 Task: Create a new field with title Stage a blank project ComplexTech with field type as Single-select and options as Not Started, In Progress and Complete
Action: Mouse moved to (71, 467)
Screenshot: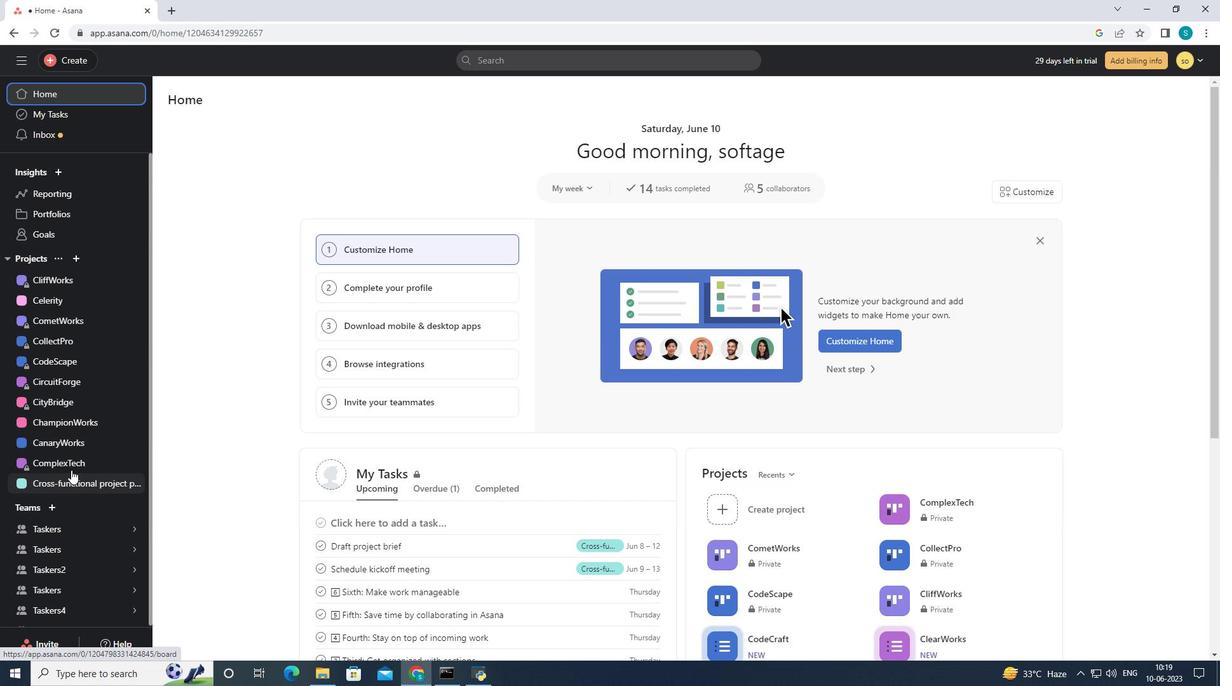 
Action: Mouse pressed left at (71, 467)
Screenshot: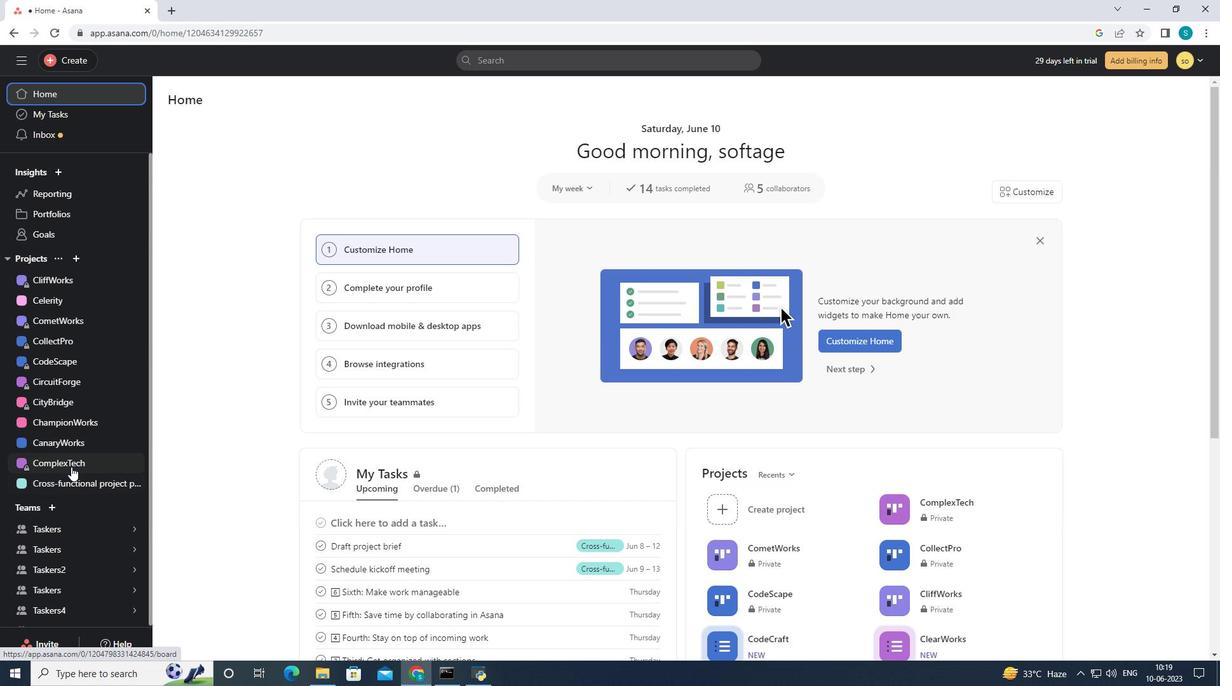 
Action: Mouse moved to (1174, 110)
Screenshot: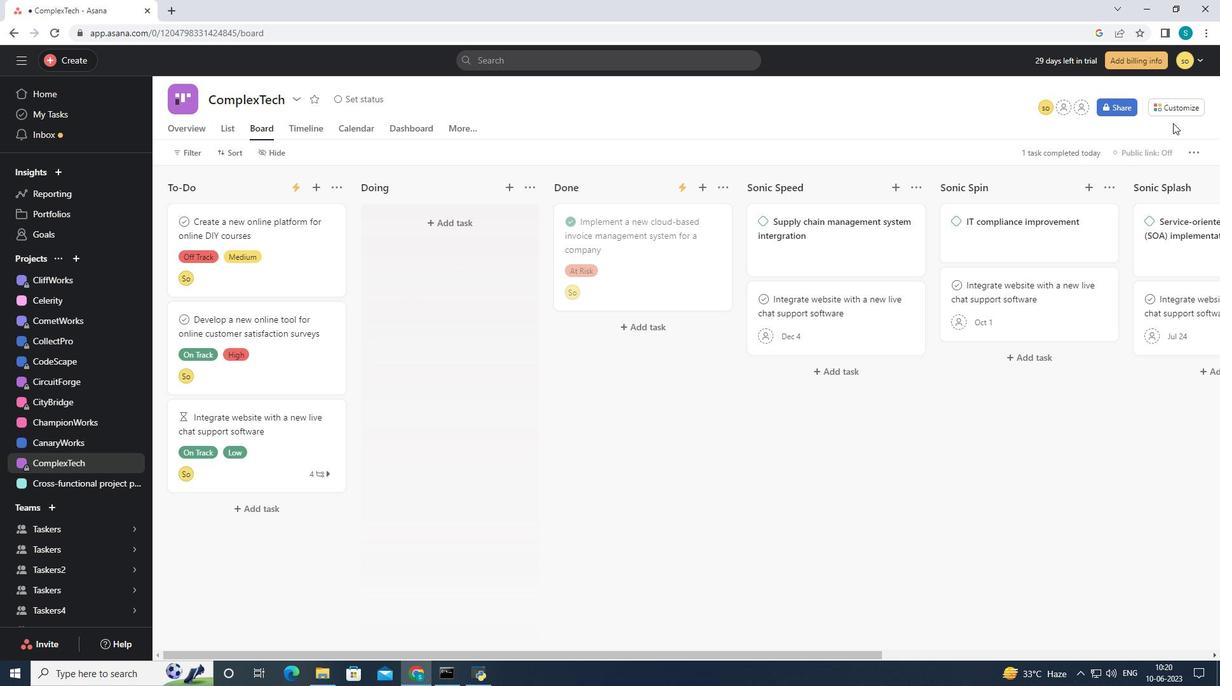 
Action: Mouse pressed left at (1174, 110)
Screenshot: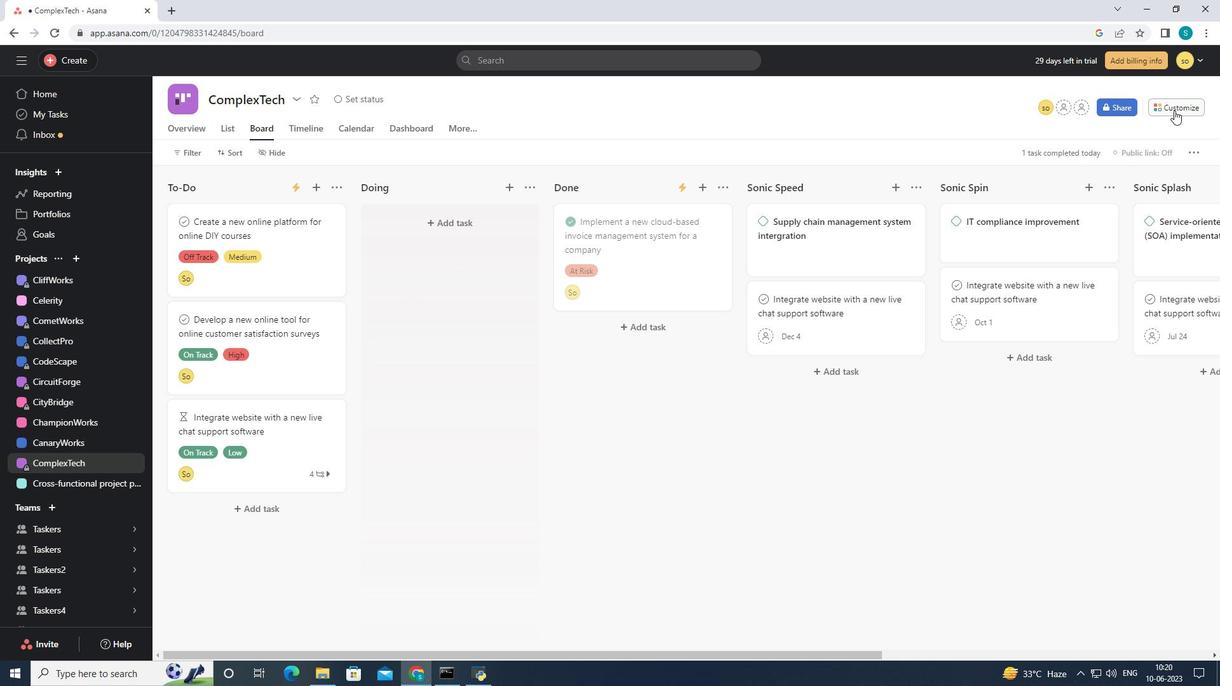 
Action: Mouse moved to (1038, 244)
Screenshot: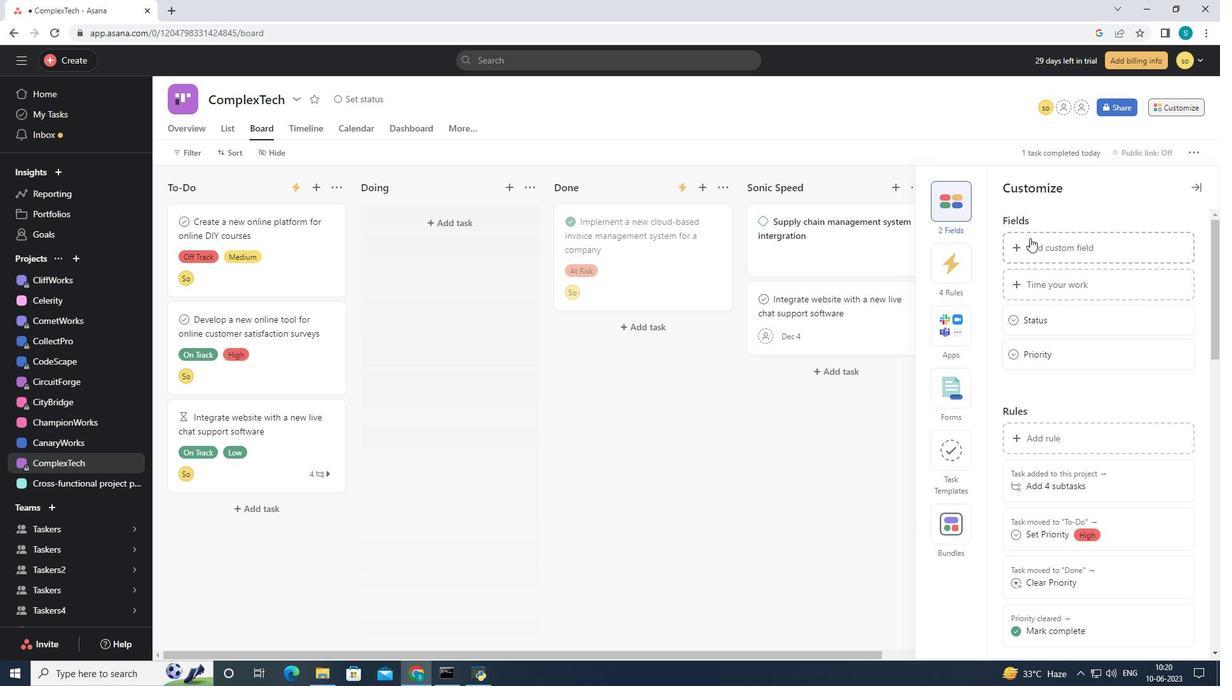 
Action: Mouse pressed left at (1038, 244)
Screenshot: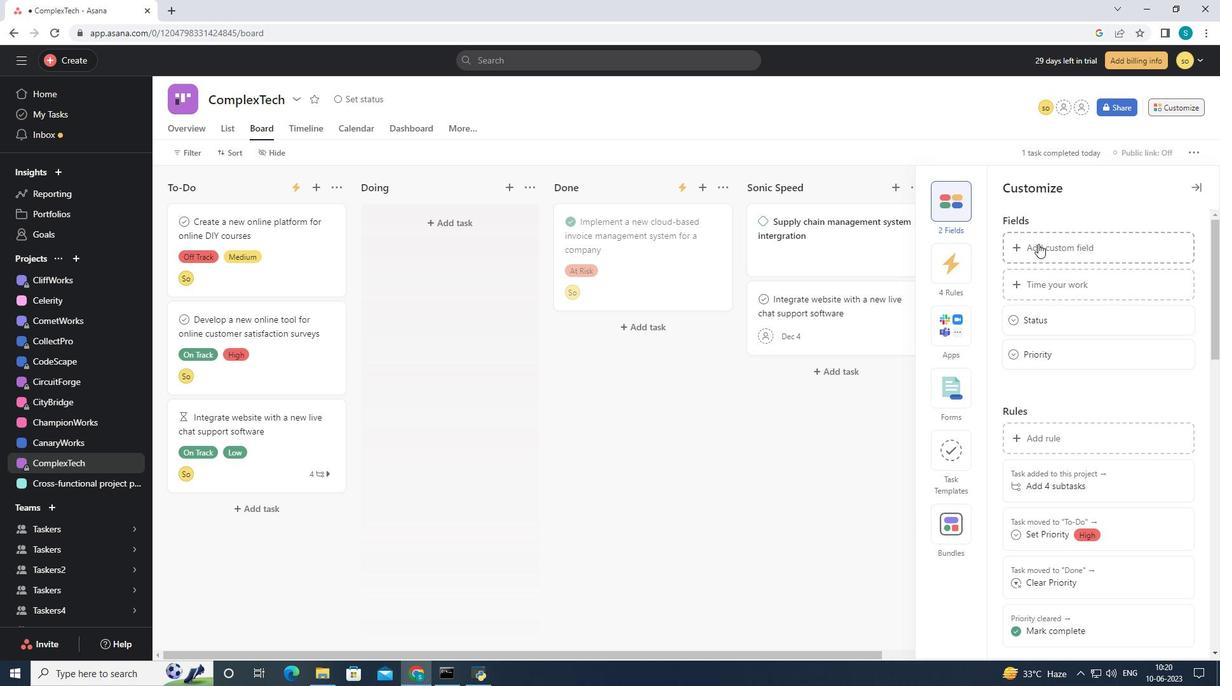 
Action: Mouse moved to (587, 191)
Screenshot: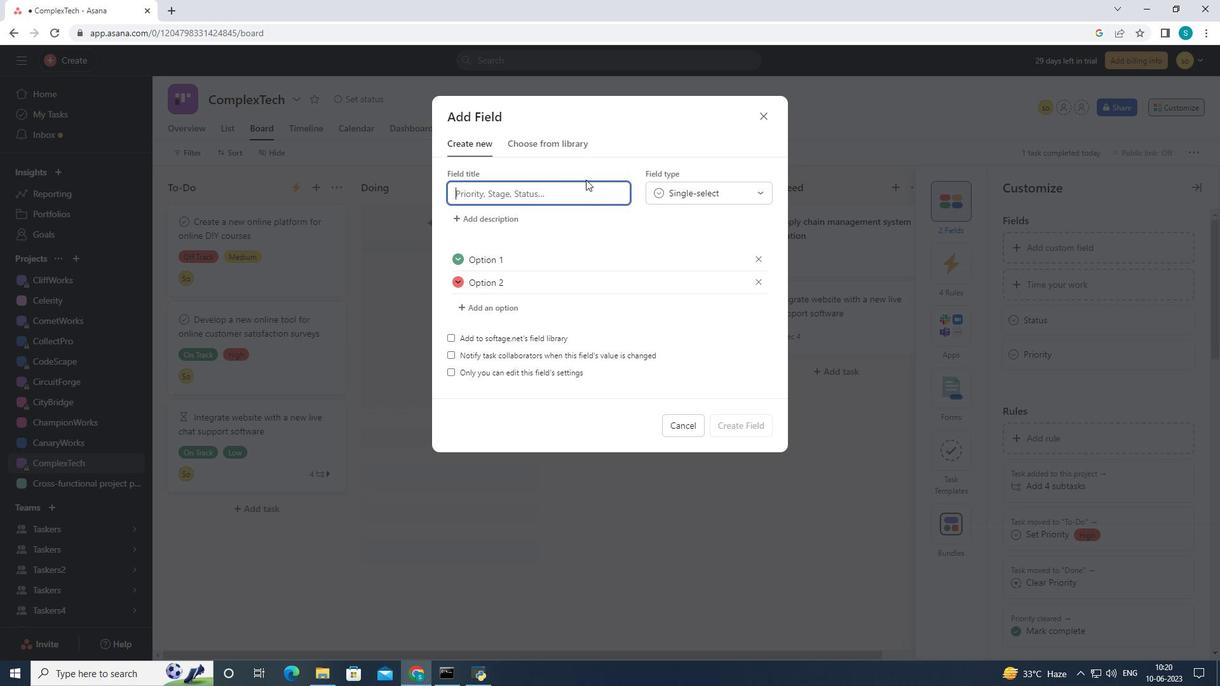 
Action: Mouse pressed left at (587, 191)
Screenshot: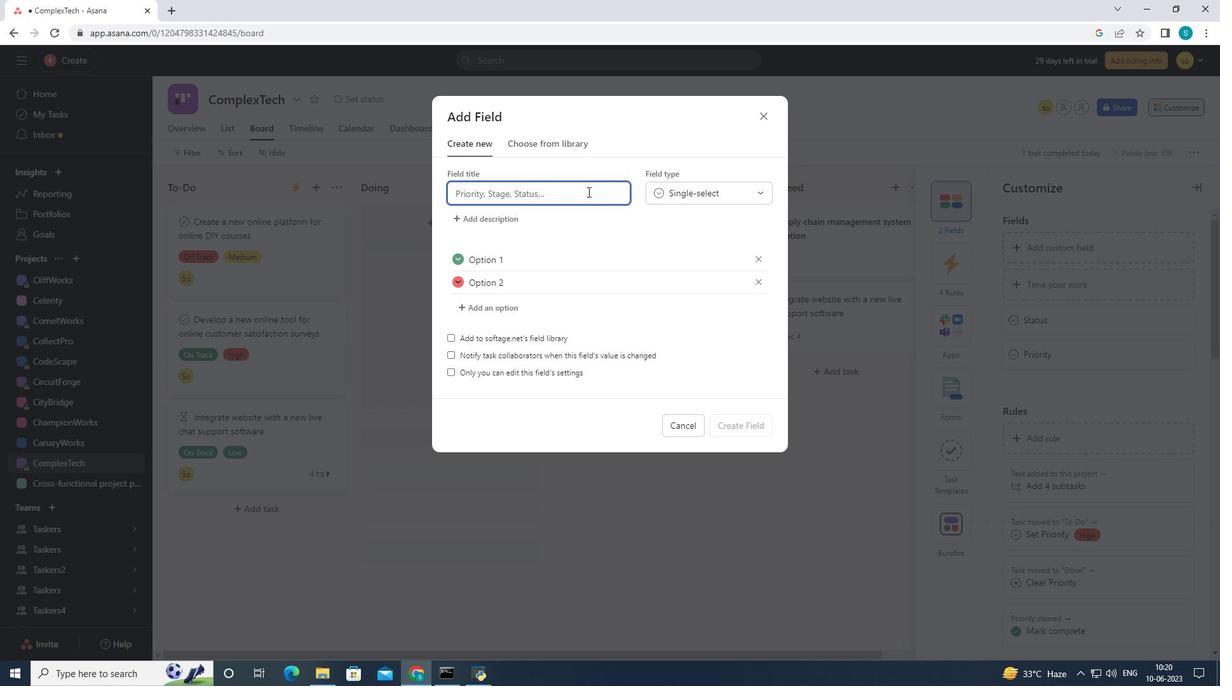 
Action: Key pressed <Key.shift><Key.shift><Key.shift><Key.shift><Key.shift><Key.shift><Key.shift><Key.shift><Key.shift><Key.shift><Key.shift><Key.shift><Key.shift><Key.shift><Key.shift><Key.shift><Key.shift><Key.shift><Key.shift><Key.shift><Key.shift><Key.shift><Key.shift><Key.shift><Key.shift><Key.shift><Key.shift><Key.shift><Key.shift><Key.shift><Key.shift><Key.shift><Key.shift><Key.shift><Key.shift><Key.shift><Key.shift><Key.shift><Key.shift><Key.shift><Key.shift><Key.shift><Key.shift><Key.shift><Key.shift><Key.shift><Key.shift><Key.shift><Key.shift><Key.shift><Key.shift><Key.shift><Key.shift><Key.shift><Key.shift><Key.shift><Key.shift><Key.shift><Key.shift><Key.shift><Key.shift><Key.shift><Key.shift><Key.shift><Key.shift><Key.shift><Key.shift><Key.shift><Key.shift><Key.shift><Key.shift><Key.shift><Key.shift><Key.shift><Key.shift><Key.shift><Key.shift>Stage
Screenshot: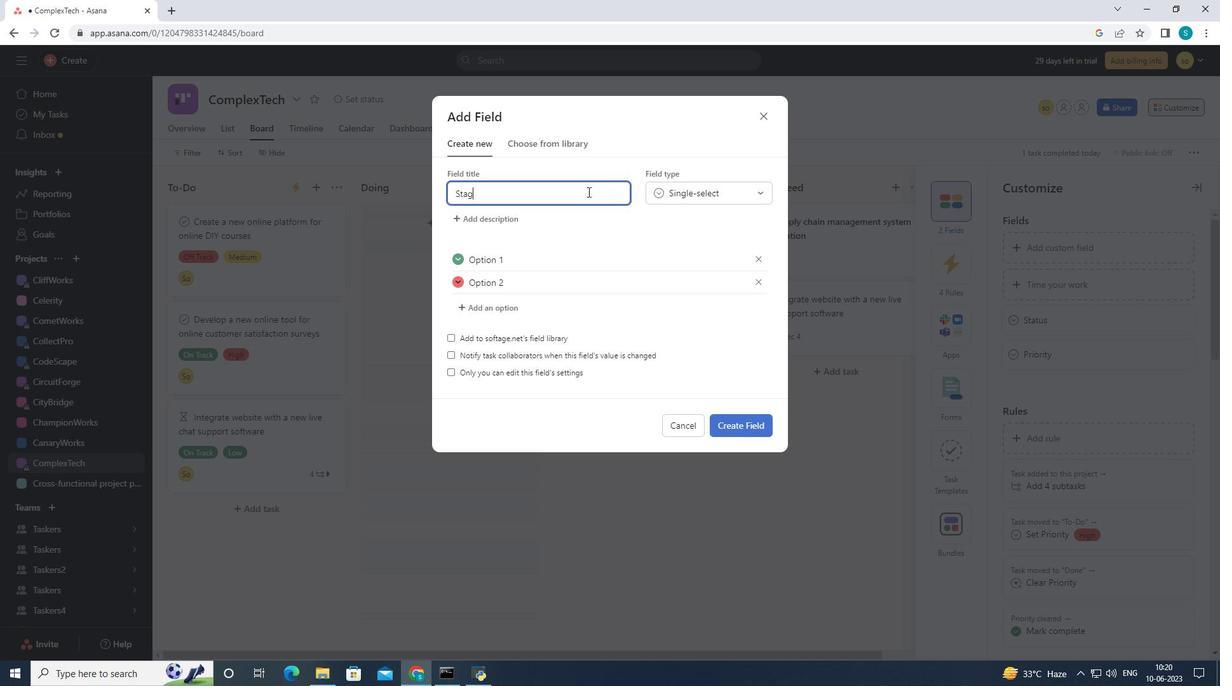 
Action: Mouse moved to (757, 193)
Screenshot: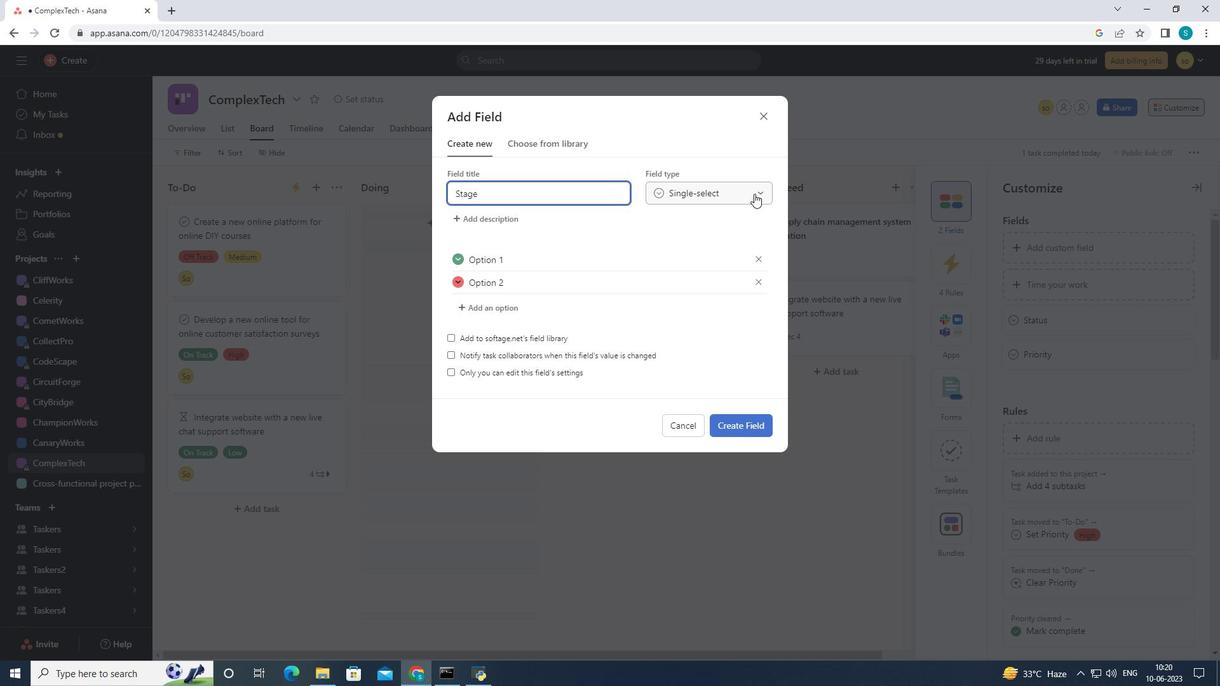 
Action: Mouse pressed left at (757, 193)
Screenshot: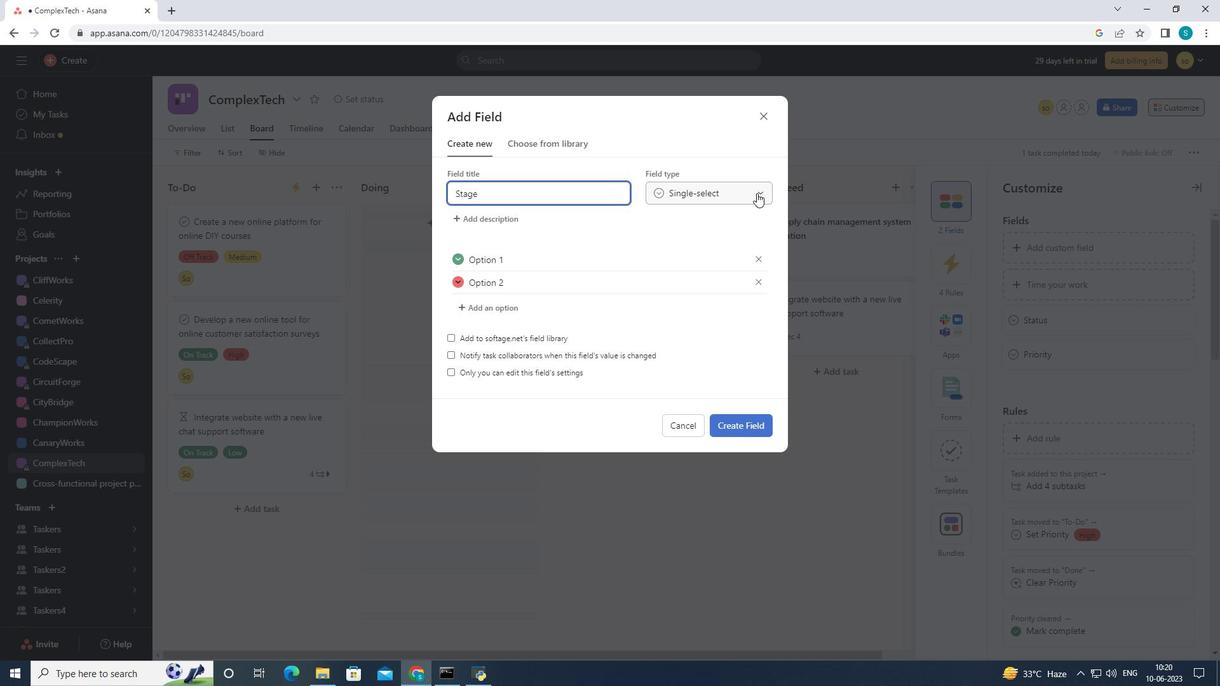 
Action: Mouse moved to (728, 222)
Screenshot: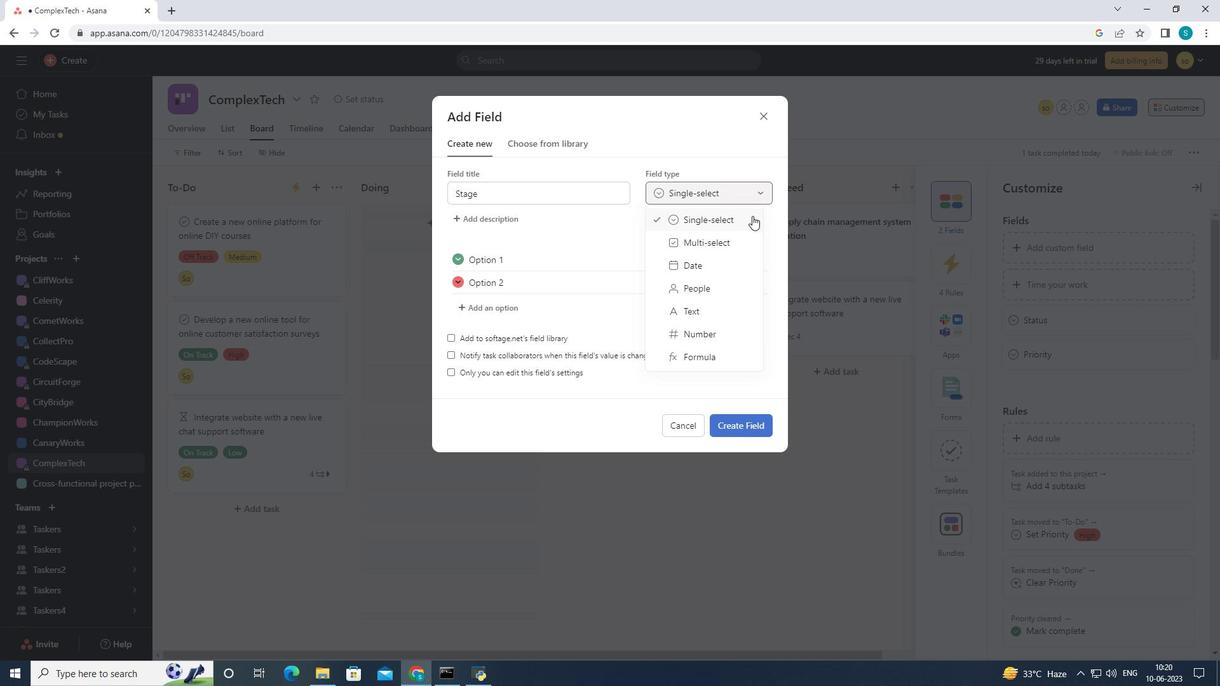 
Action: Mouse pressed left at (728, 222)
Screenshot: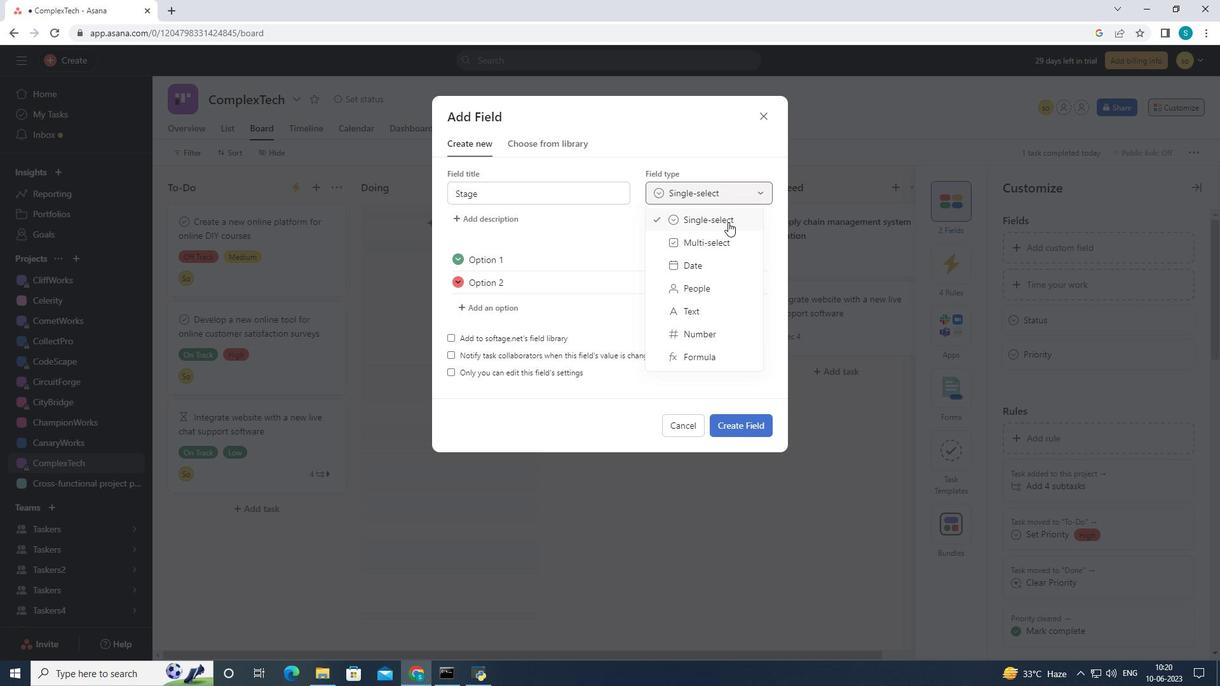 
Action: Mouse moved to (519, 259)
Screenshot: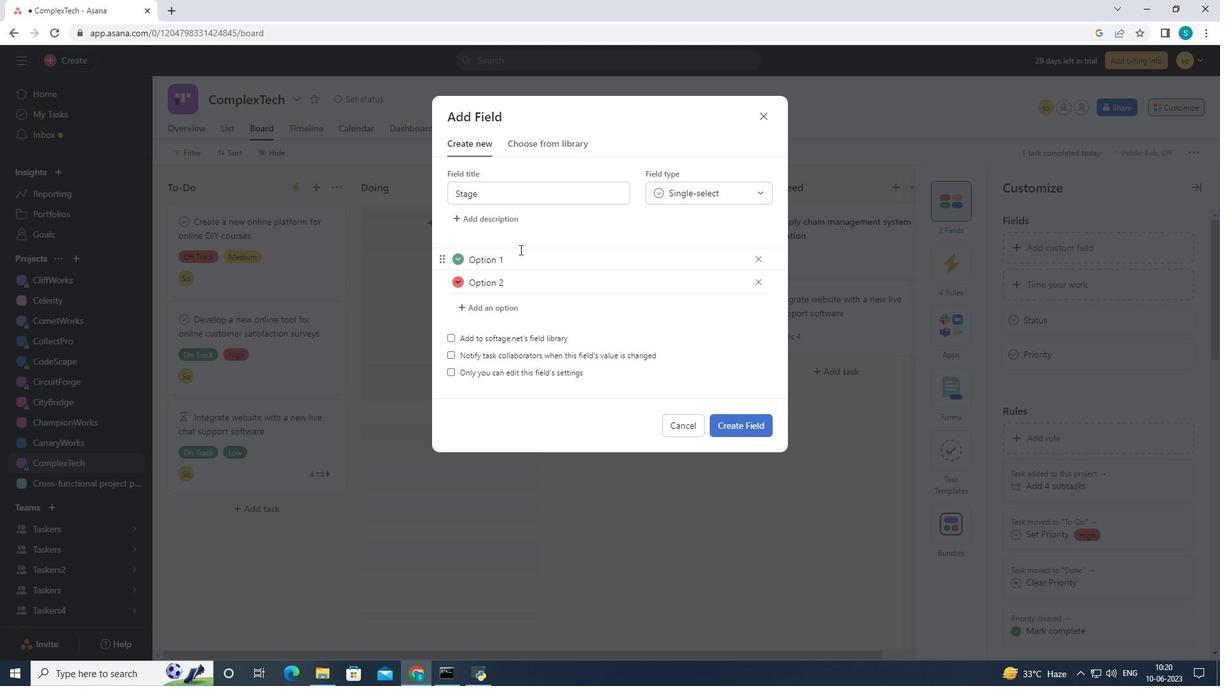 
Action: Mouse pressed left at (519, 259)
Screenshot: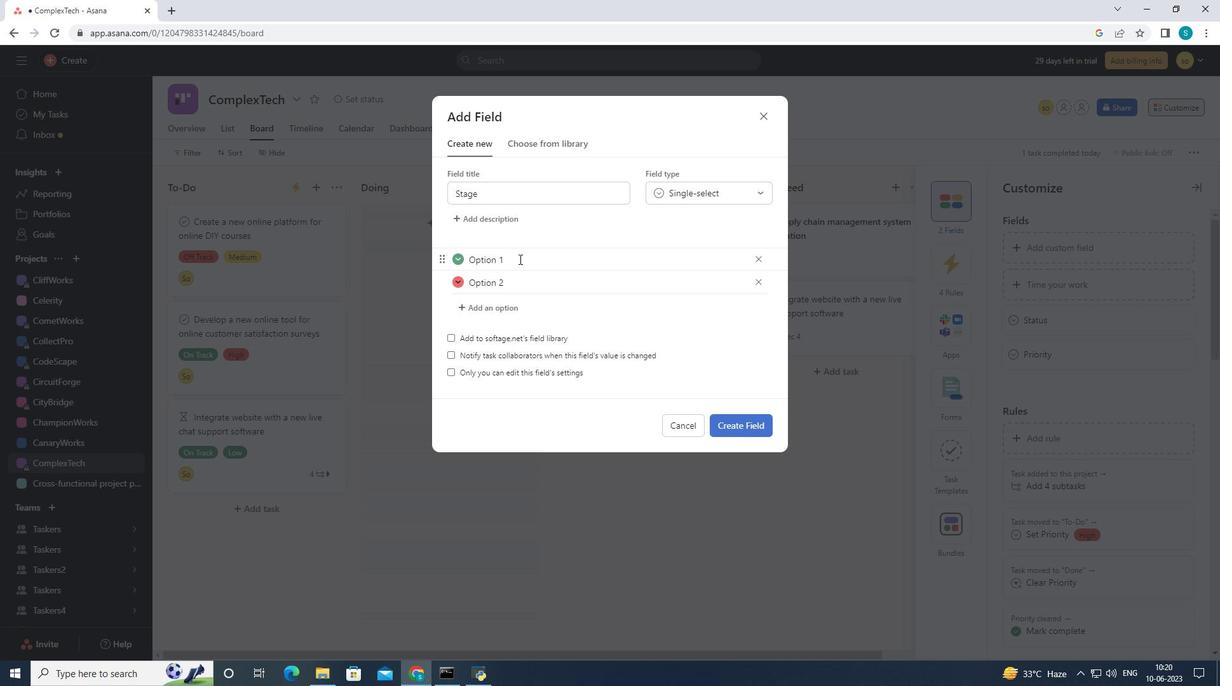 
Action: Mouse moved to (518, 259)
Screenshot: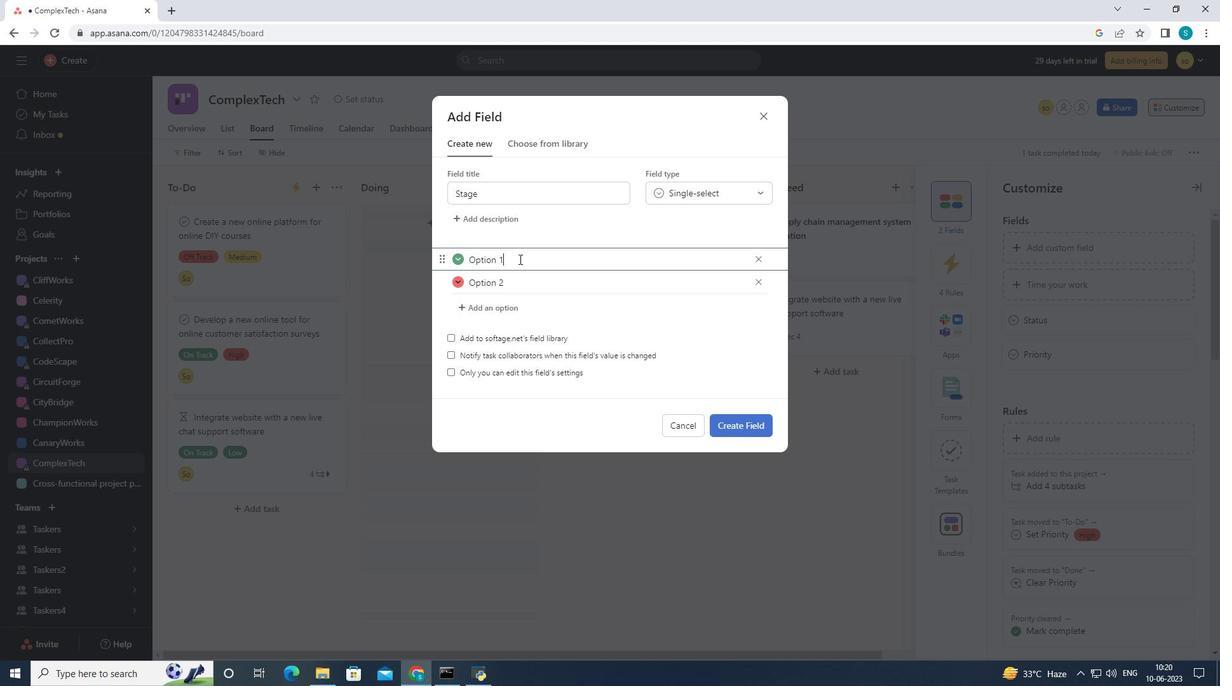 
Action: Mouse pressed left at (518, 259)
Screenshot: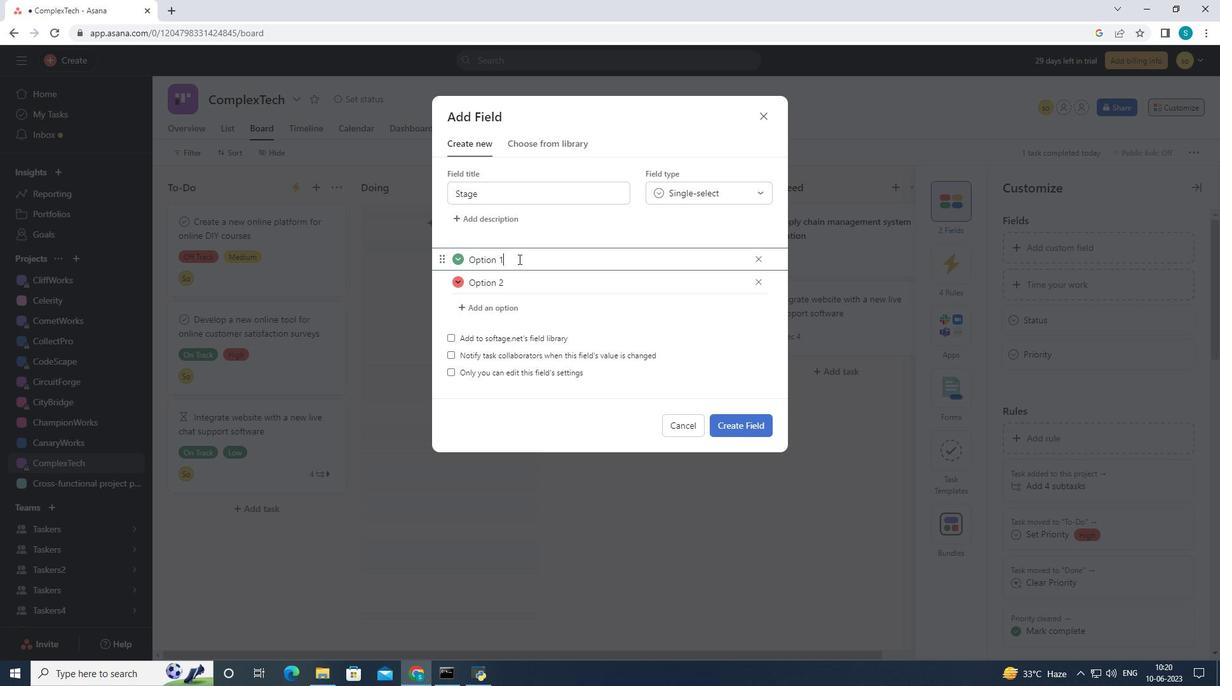 
Action: Mouse moved to (443, 262)
Screenshot: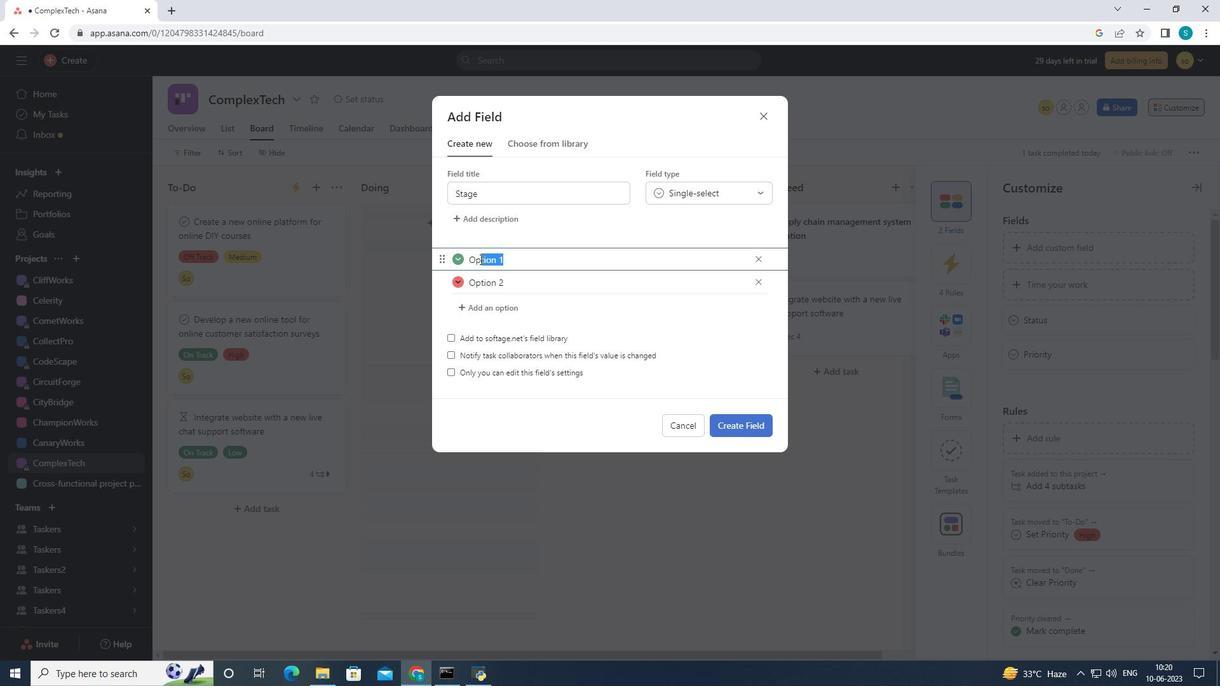 
Action: Key pressed <Key.shift><Key.shift><Key.shift><Key.shift><Key.shift>Not<Key.space><Key.shift>Started
Screenshot: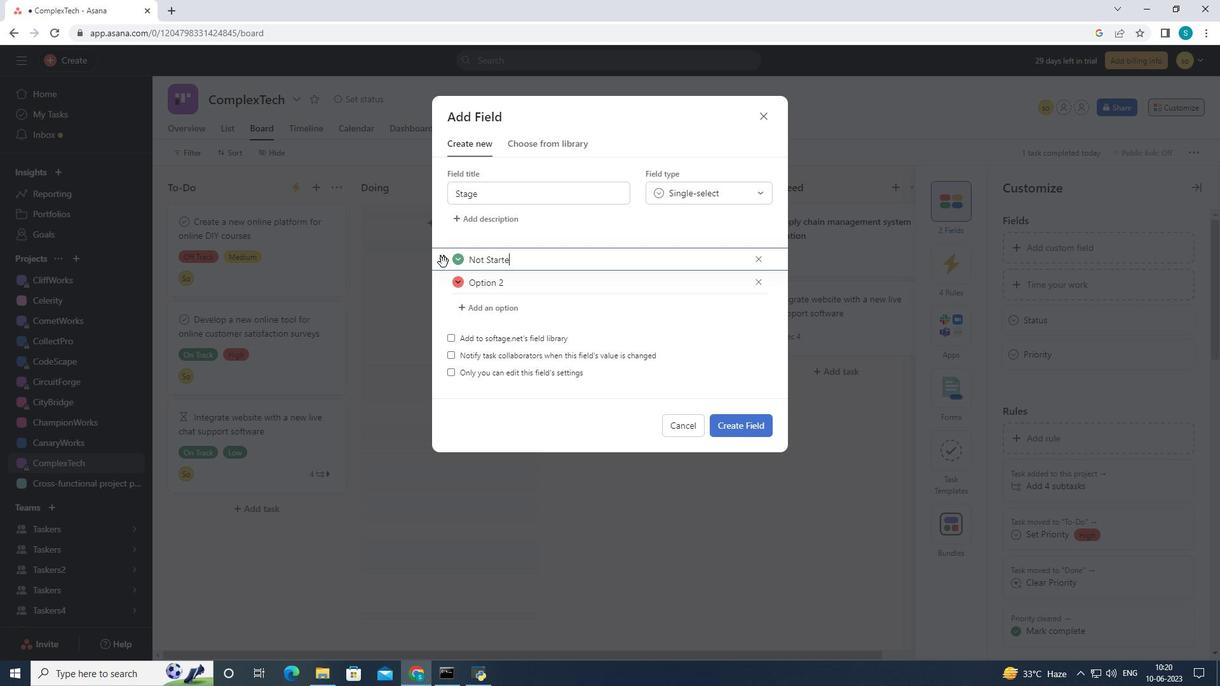 
Action: Mouse moved to (513, 280)
Screenshot: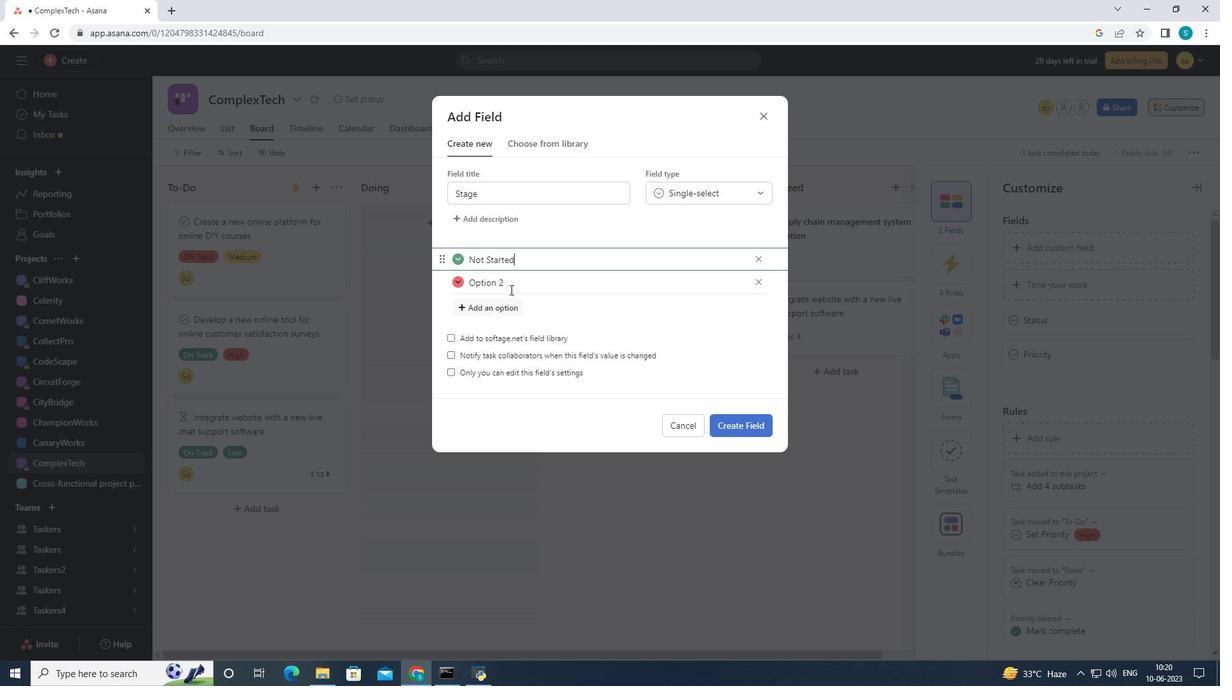 
Action: Mouse pressed left at (513, 280)
Screenshot: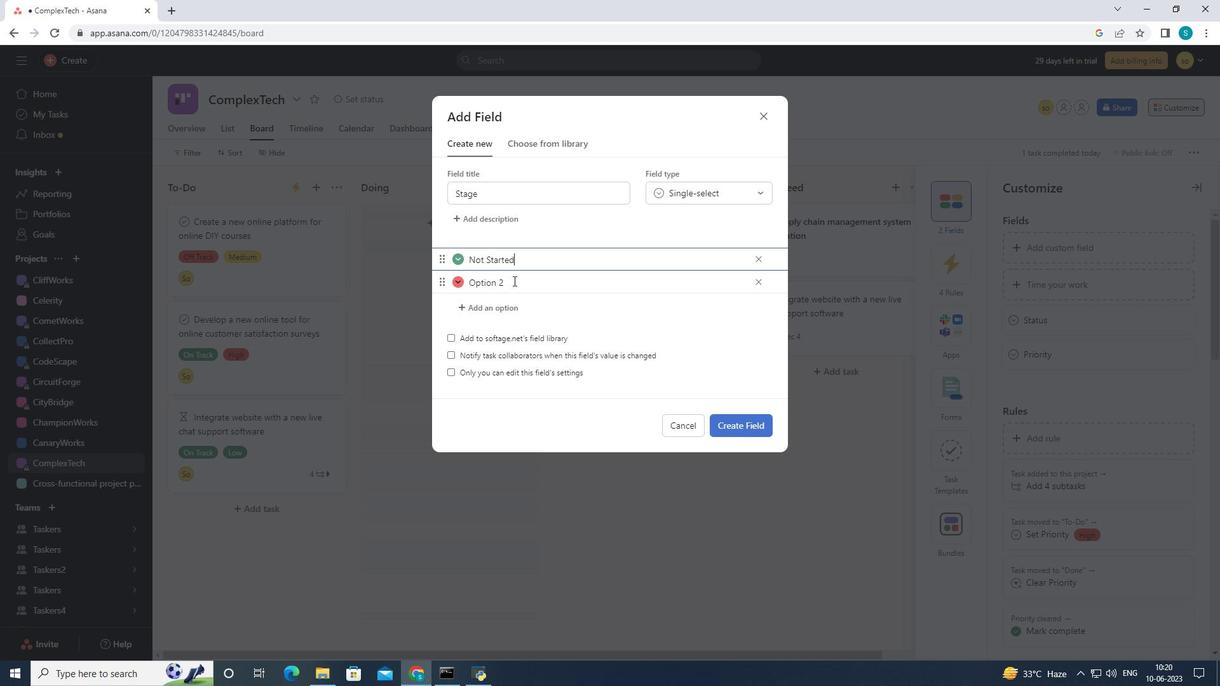 
Action: Mouse moved to (453, 283)
Screenshot: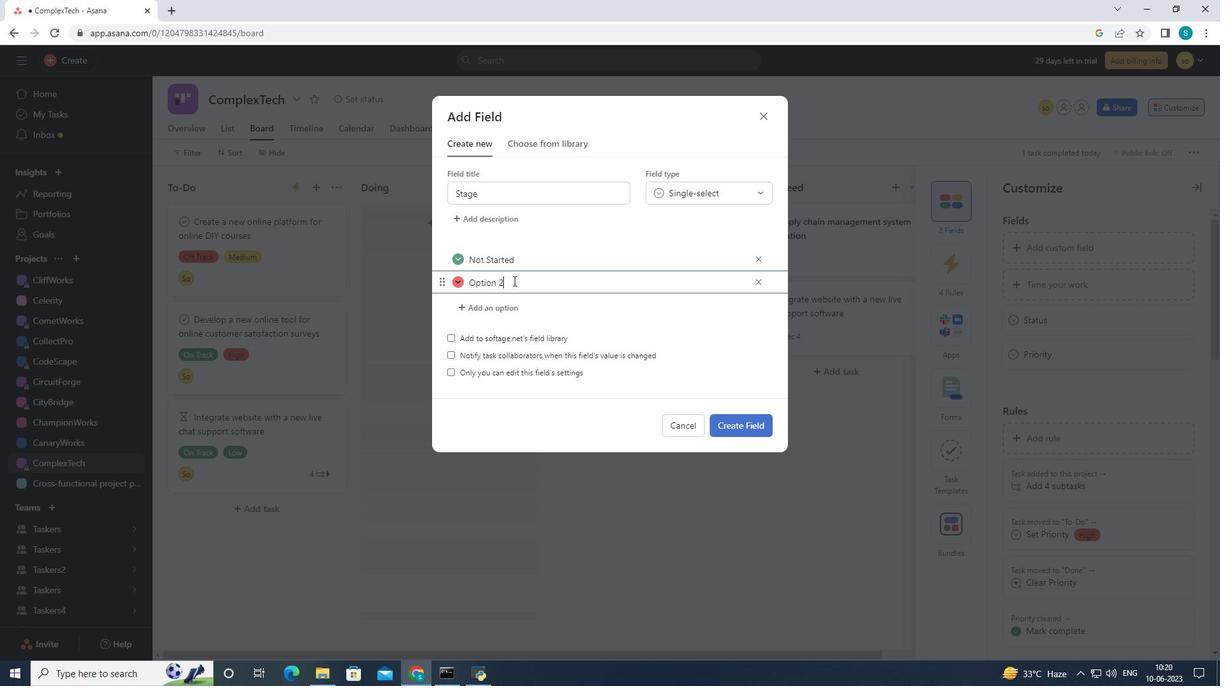 
Action: Key pressed <Key.shift>In<Key.space><Key.shift><Key.shift><Key.shift><Key.shift><Key.shift><Key.shift><Key.shift><Key.shift><Key.shift><Key.shift><Key.shift><Key.shift><Key.shift><Key.shift><Key.shift><Key.shift>Progress
Screenshot: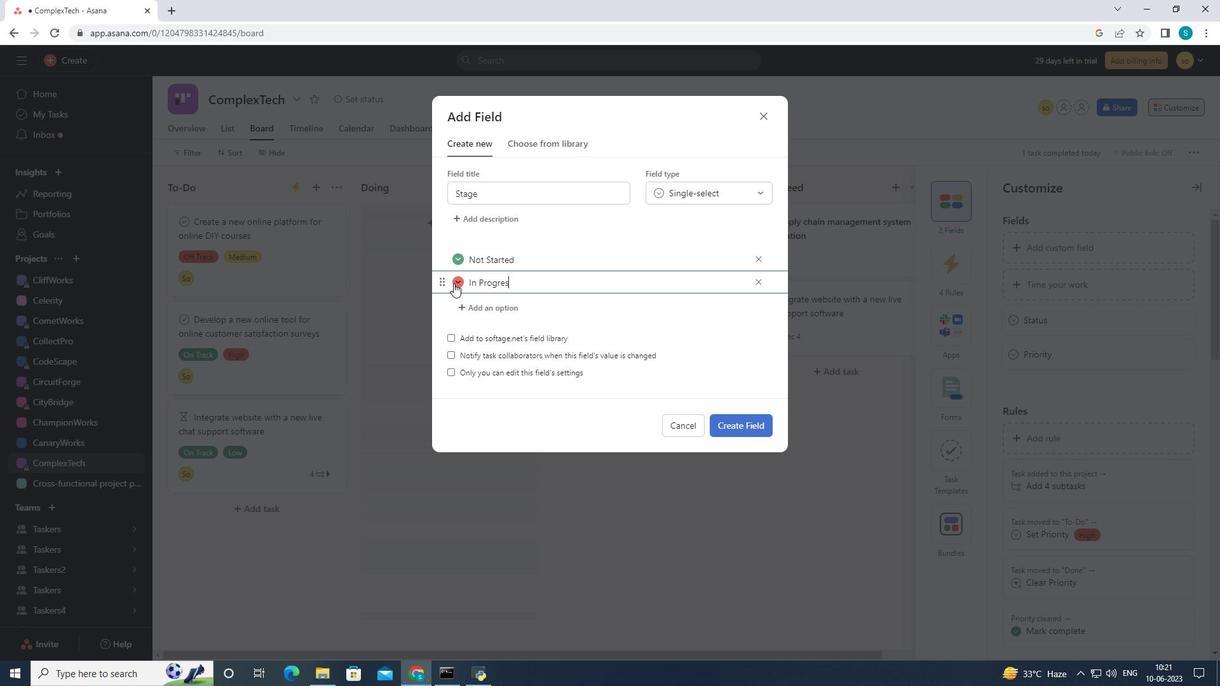 
Action: Mouse moved to (500, 307)
Screenshot: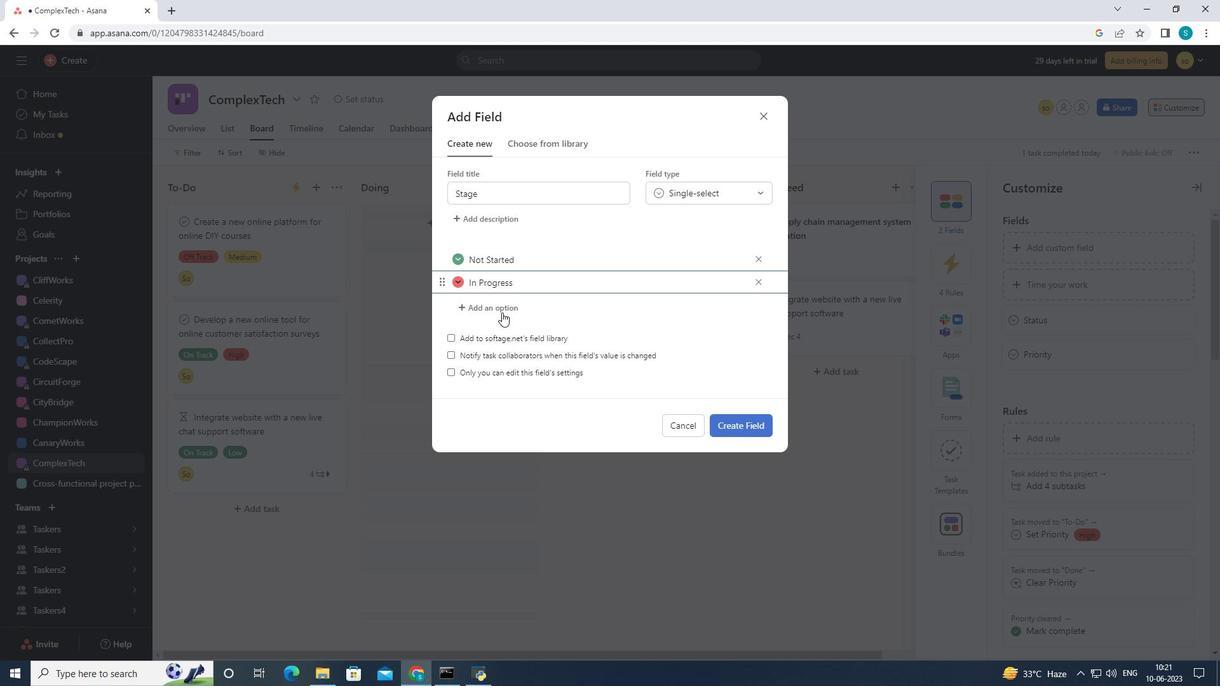 
Action: Mouse pressed left at (500, 307)
Screenshot: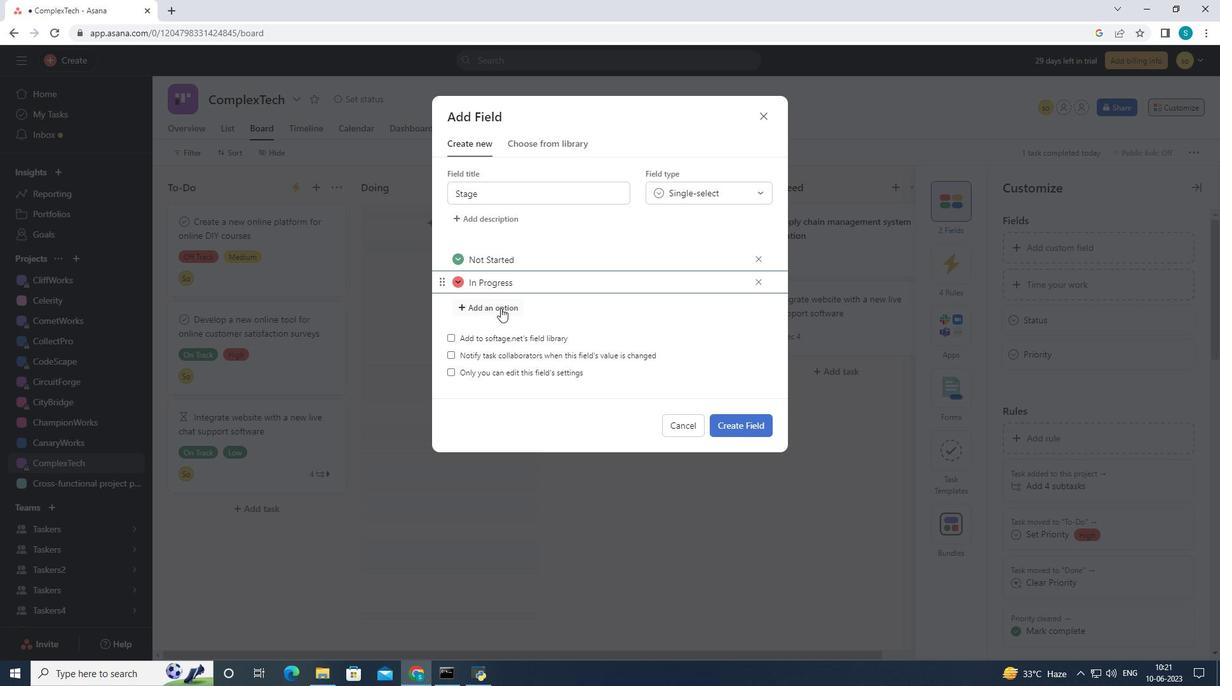 
Action: Key pressed <Key.shift><Key.shift>Complete
Screenshot: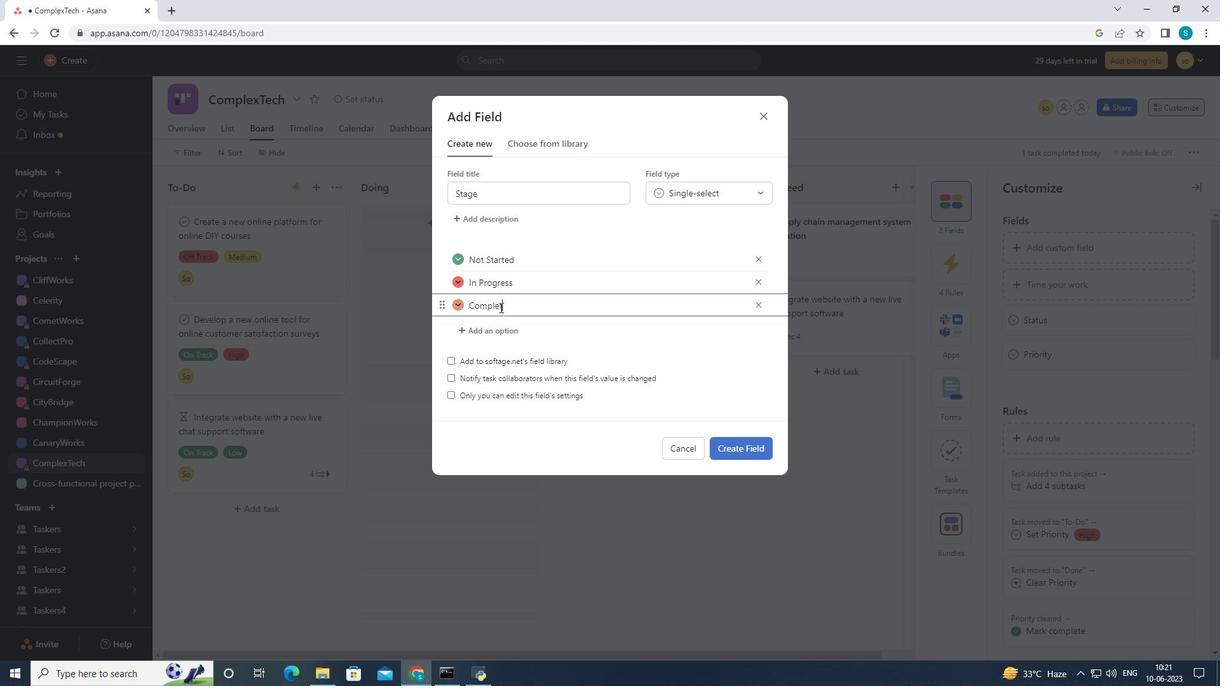 
Action: Mouse moved to (757, 442)
Screenshot: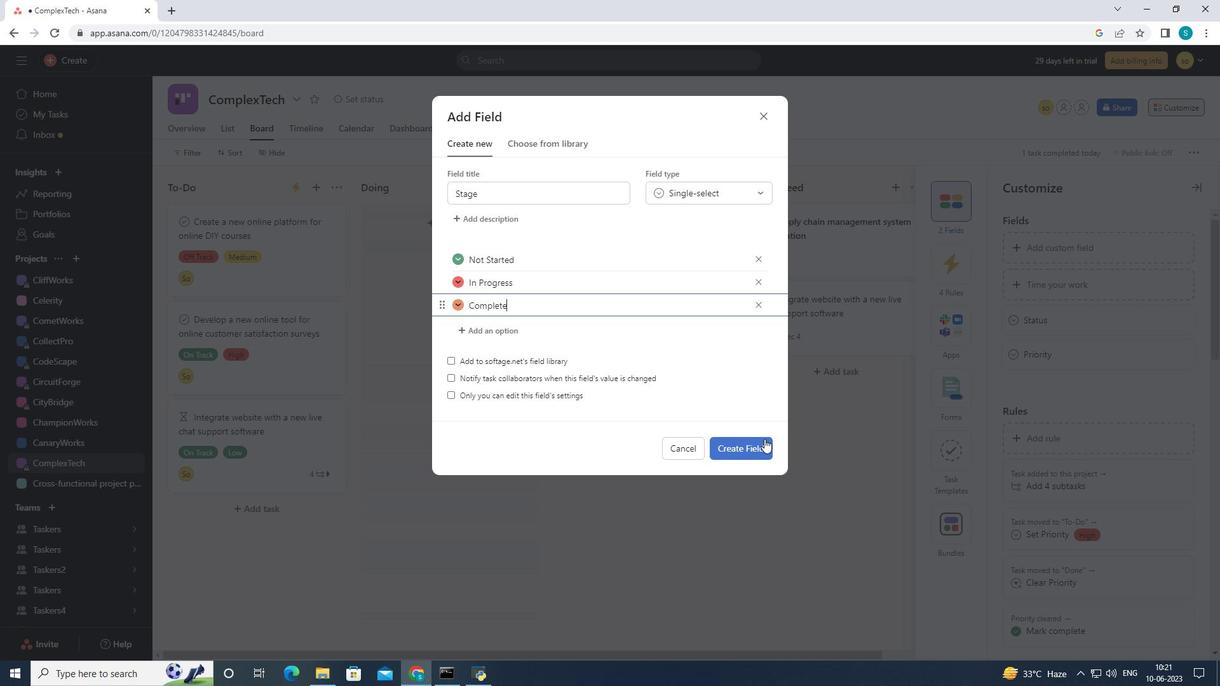 
Action: Mouse pressed left at (757, 442)
Screenshot: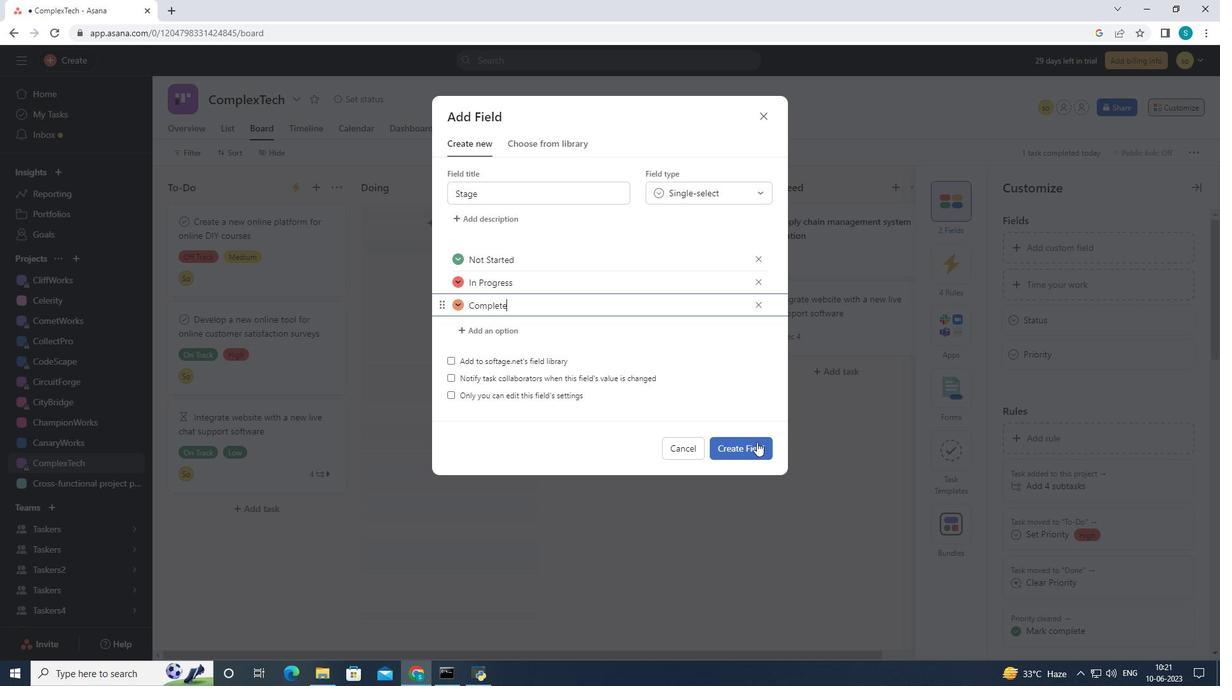 
